 Task: Check the email alerts section.
Action: Mouse moved to (968, 175)
Screenshot: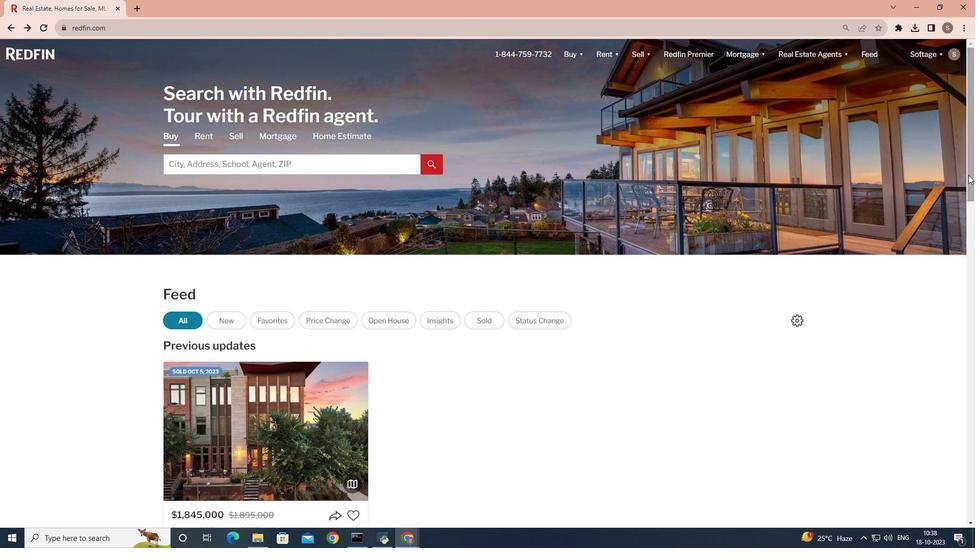 
Action: Mouse pressed left at (968, 175)
Screenshot: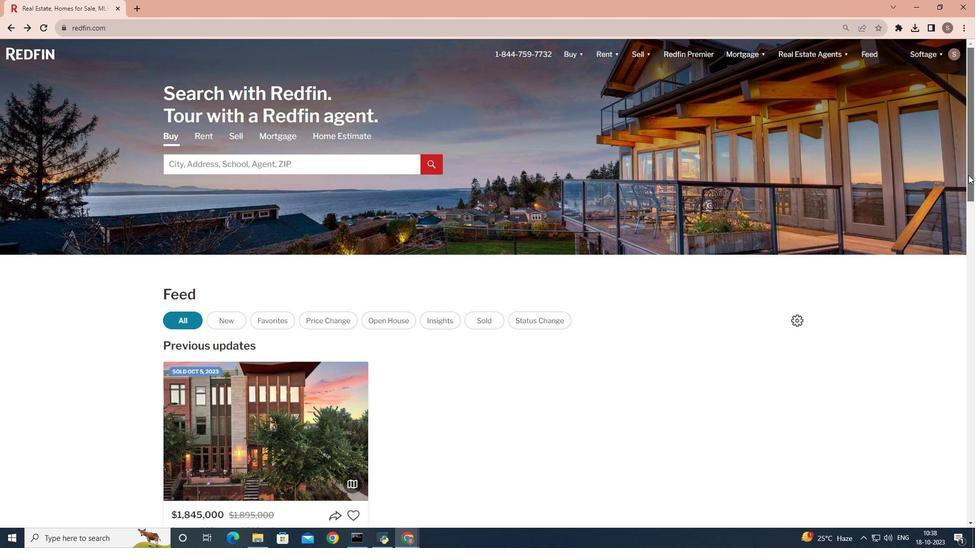 
Action: Mouse moved to (403, 356)
Screenshot: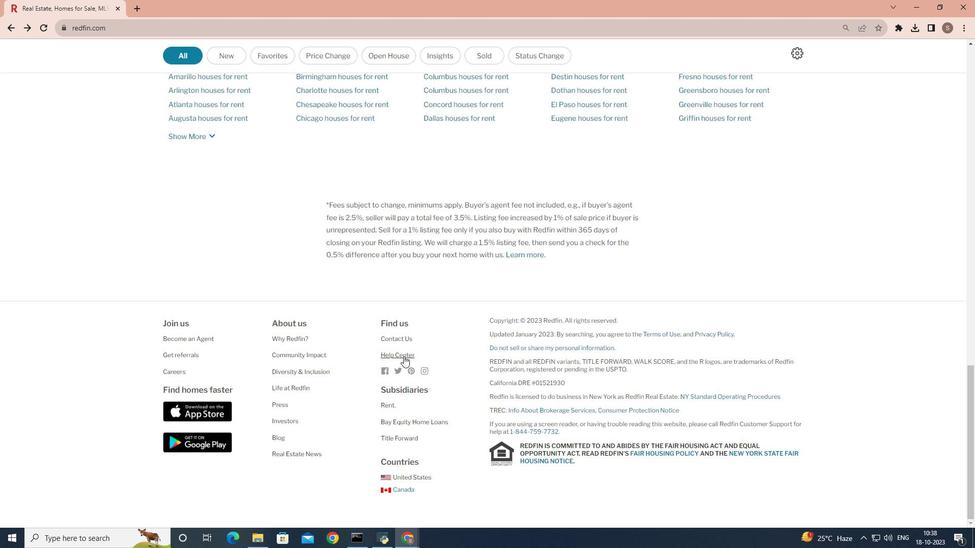 
Action: Mouse pressed left at (403, 356)
Screenshot: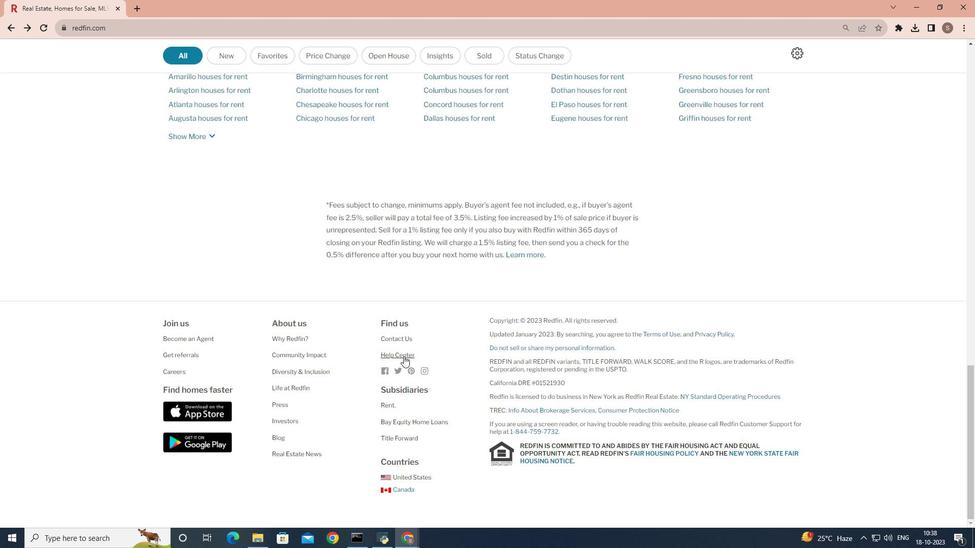 
Action: Mouse moved to (321, 329)
Screenshot: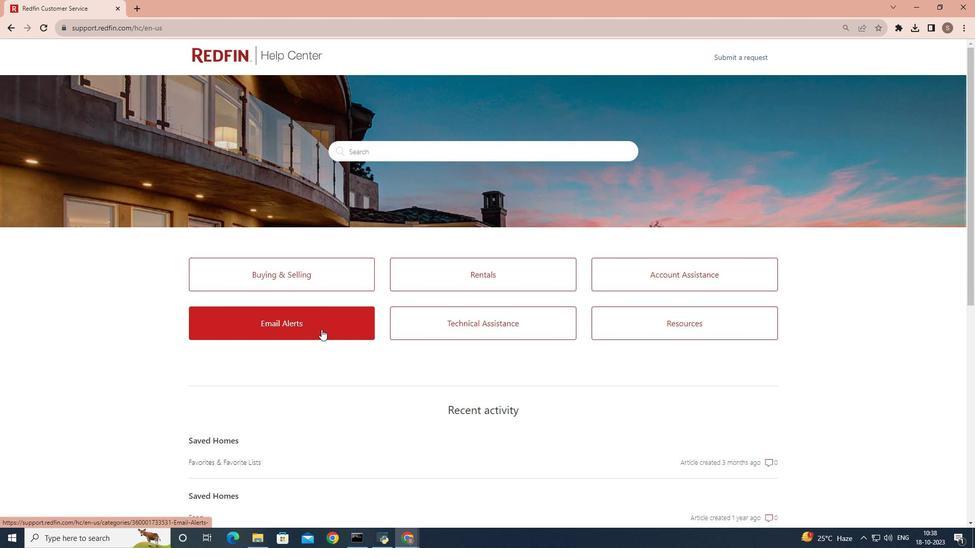 
Action: Mouse pressed left at (321, 329)
Screenshot: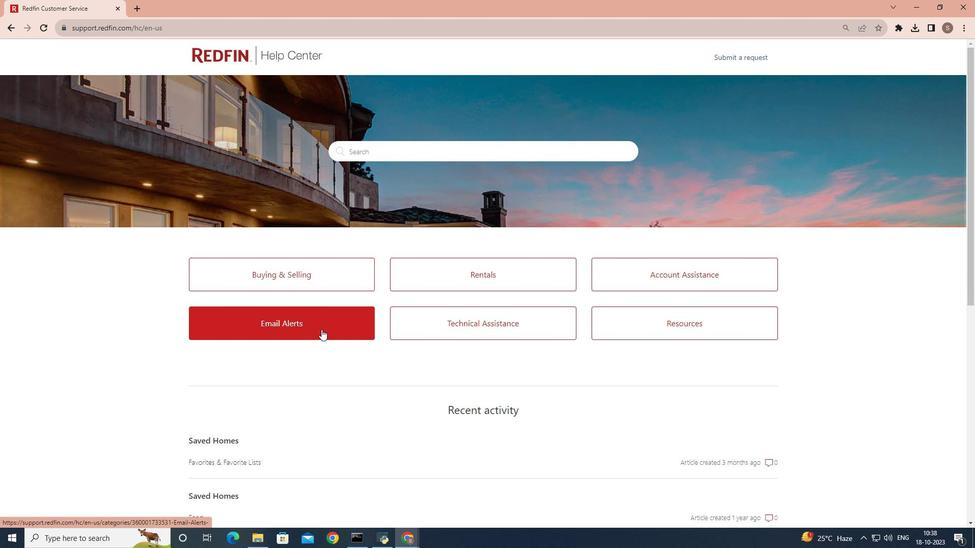 
